Task: Add Sprouts Organic Unsweetened Vanilla Almond Milk to the cart.
Action: Mouse moved to (48, 294)
Screenshot: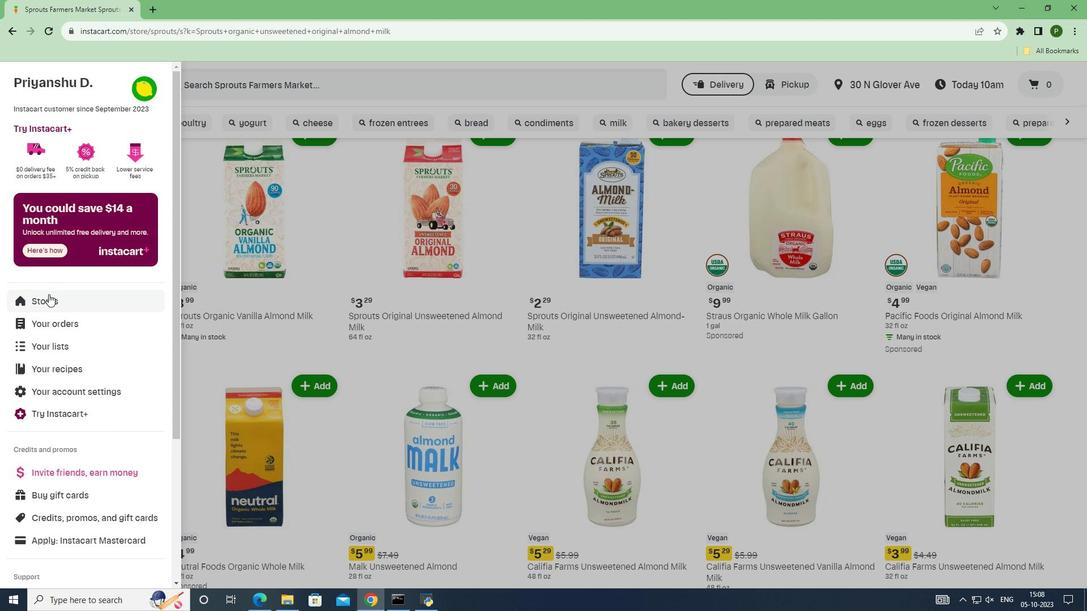 
Action: Mouse pressed left at (48, 294)
Screenshot: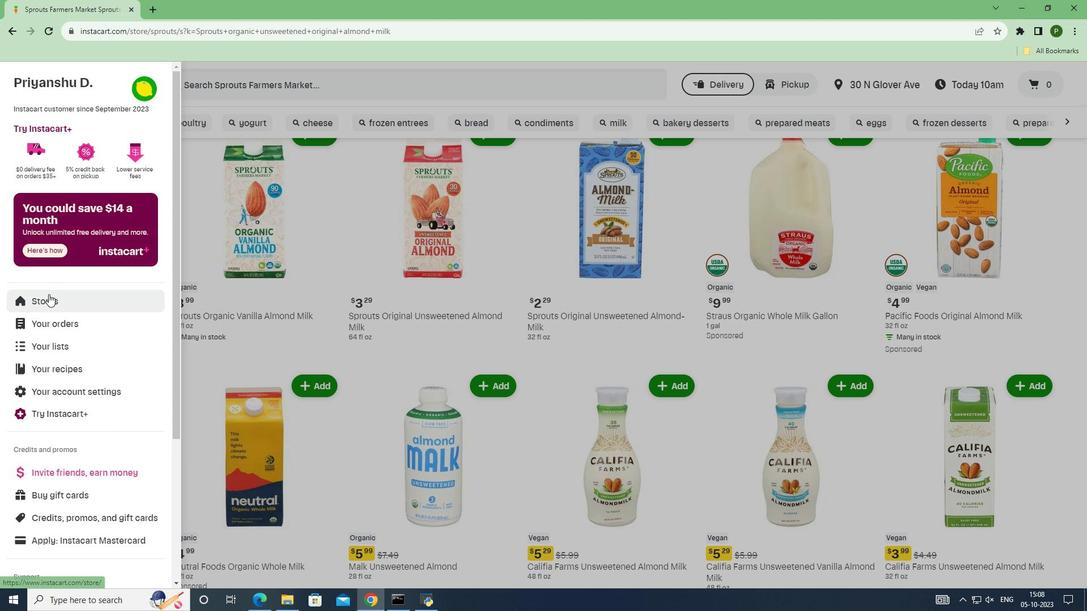 
Action: Mouse moved to (251, 130)
Screenshot: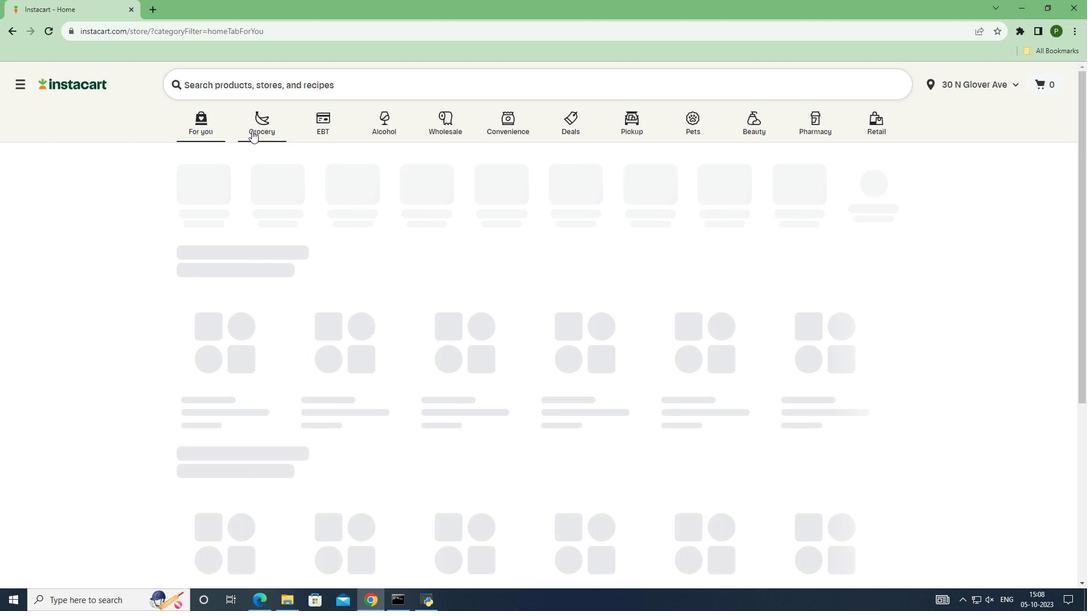 
Action: Mouse pressed left at (251, 130)
Screenshot: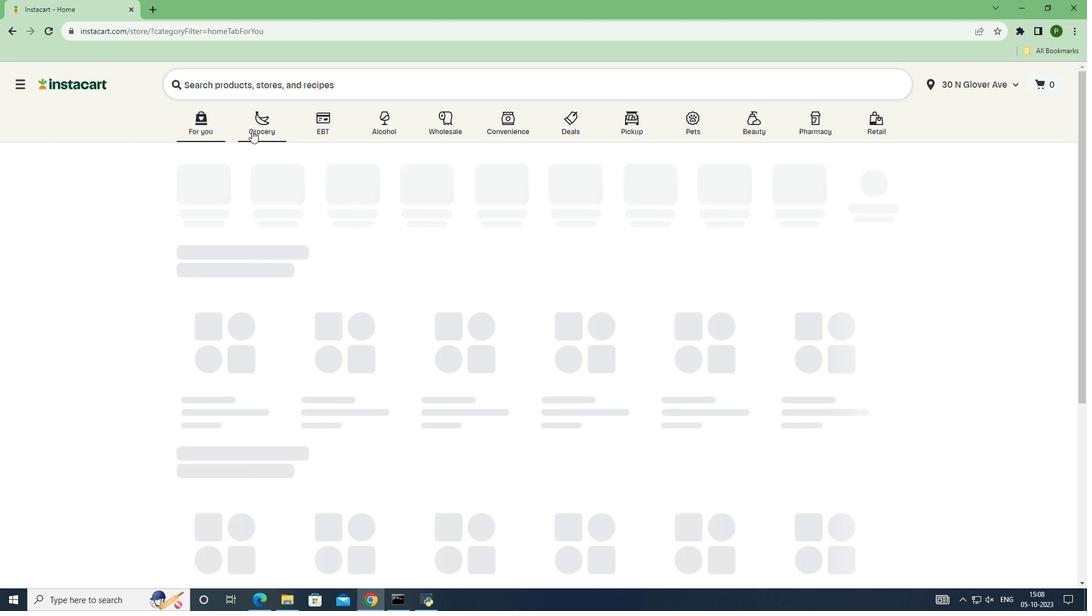 
Action: Mouse moved to (682, 255)
Screenshot: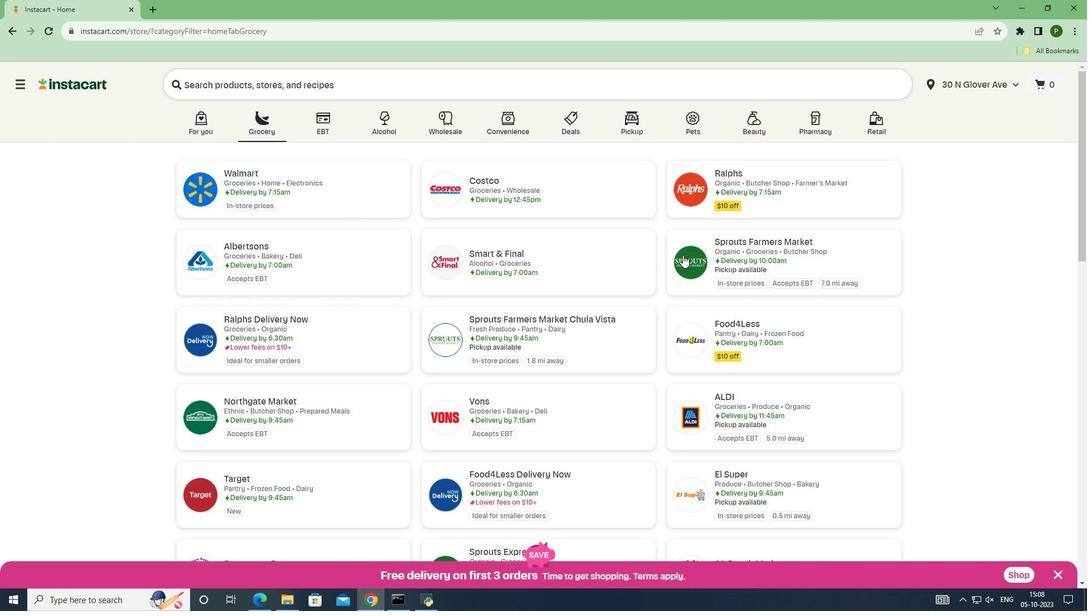 
Action: Mouse pressed left at (682, 255)
Screenshot: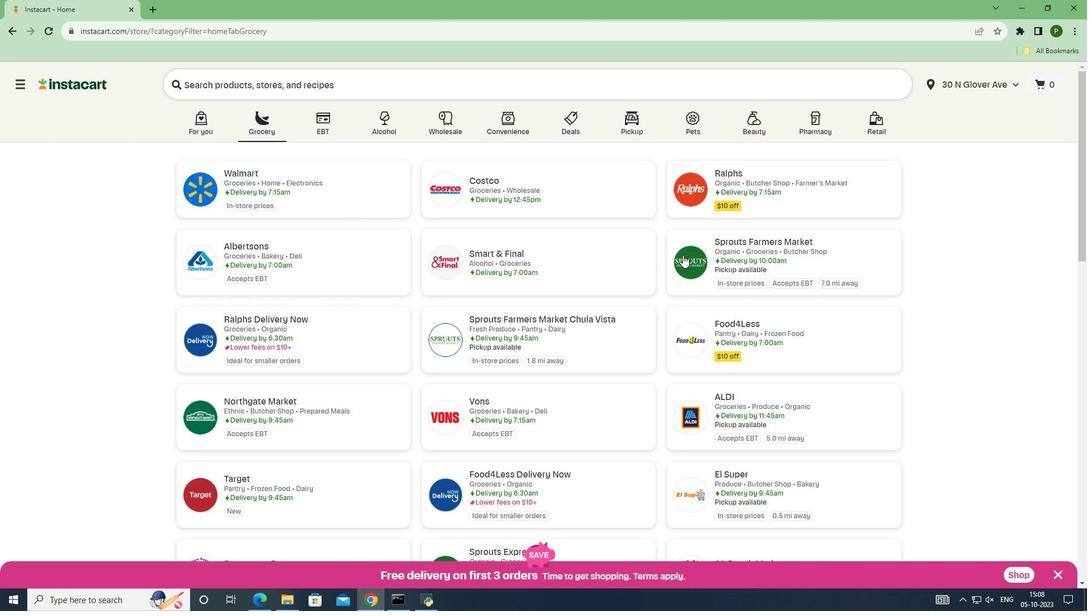 
Action: Mouse moved to (94, 317)
Screenshot: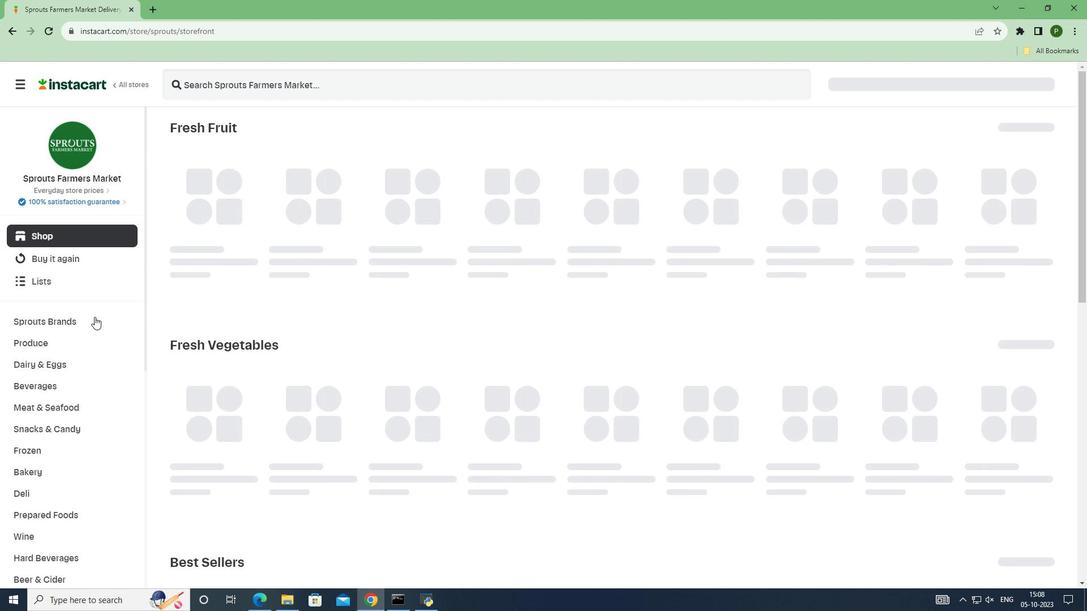 
Action: Mouse pressed left at (94, 317)
Screenshot: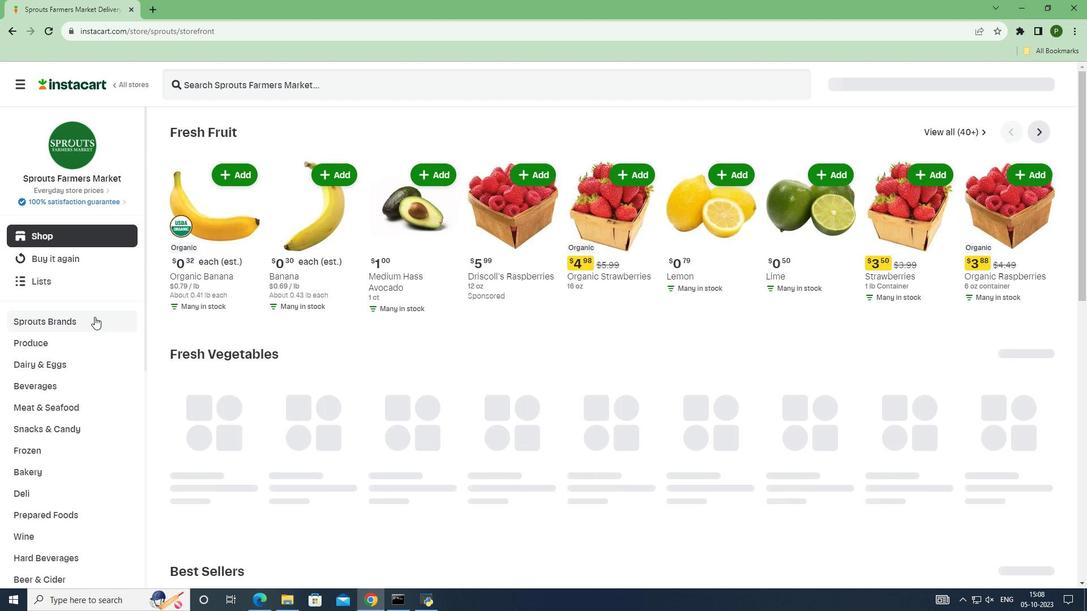 
Action: Mouse moved to (66, 430)
Screenshot: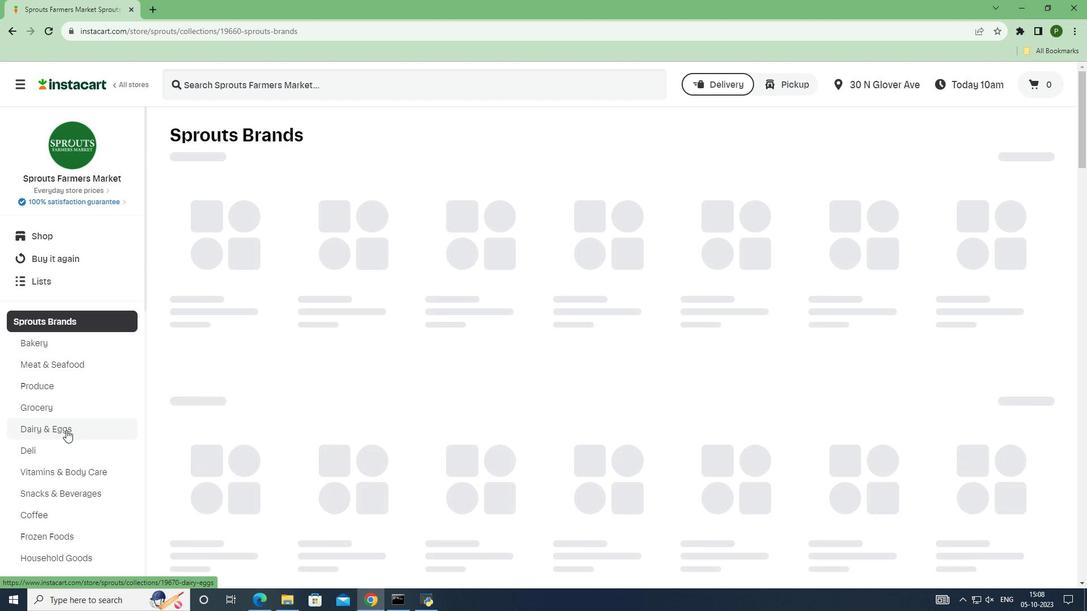 
Action: Mouse pressed left at (66, 430)
Screenshot: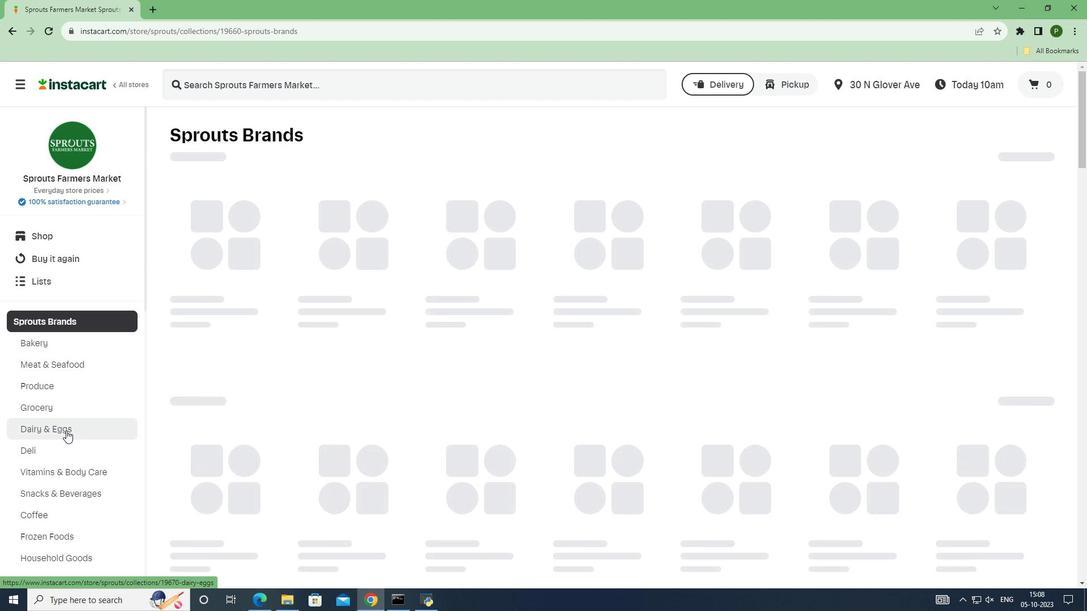 
Action: Mouse moved to (241, 86)
Screenshot: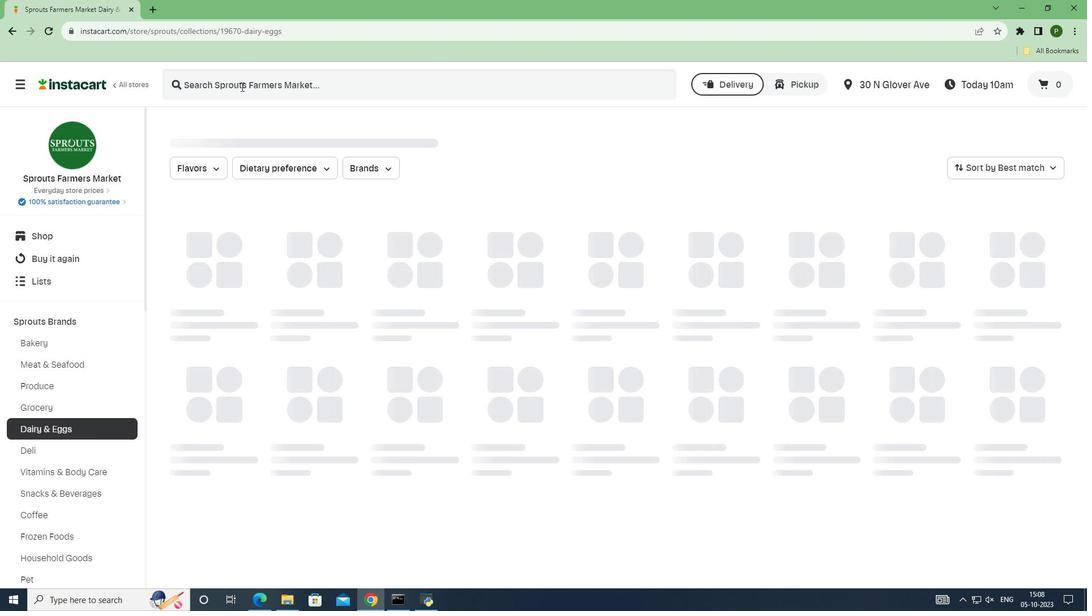 
Action: Mouse pressed left at (241, 86)
Screenshot: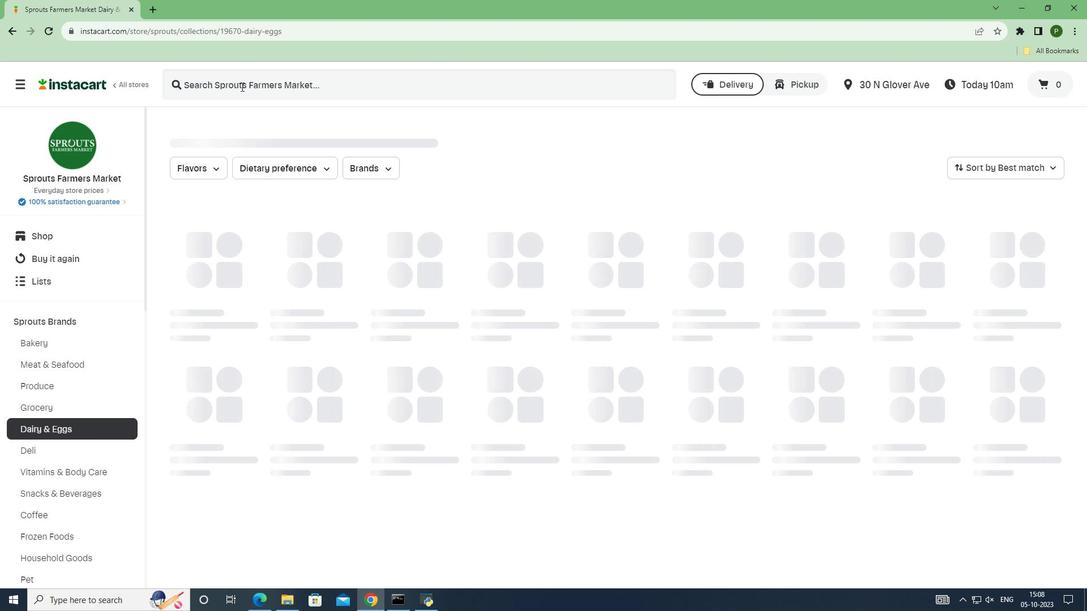 
Action: Mouse pressed left at (241, 86)
Screenshot: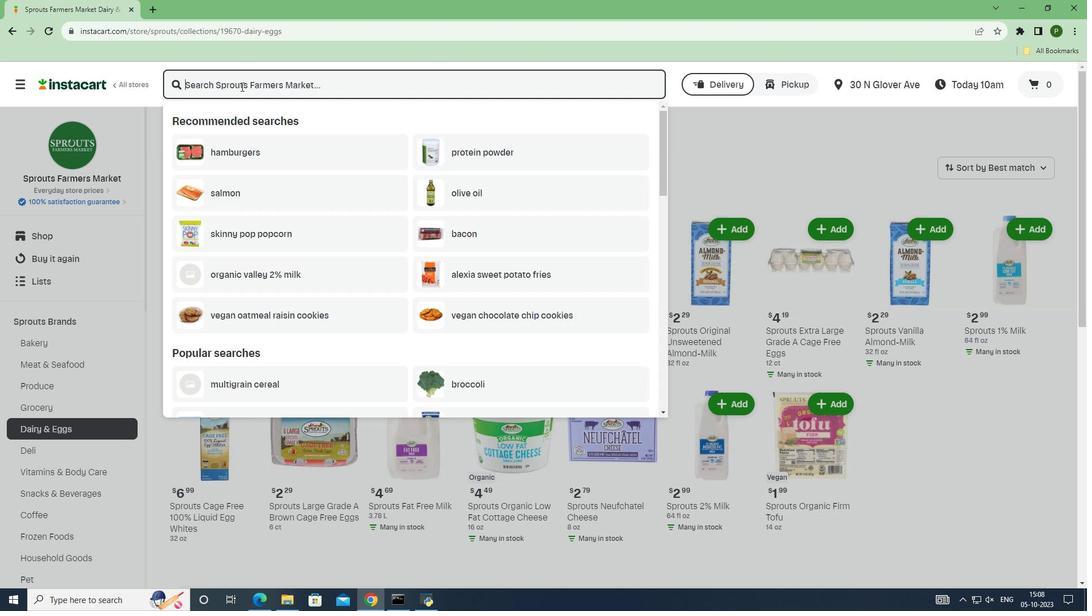 
Action: Key pressed <Key.caps_lock>S<Key.caps_lock>prouts<Key.space>organic<Key.space>unsweetened<Key.space>vanilla<Key.space>almond<Key.space>milk<Key.enter>
Screenshot: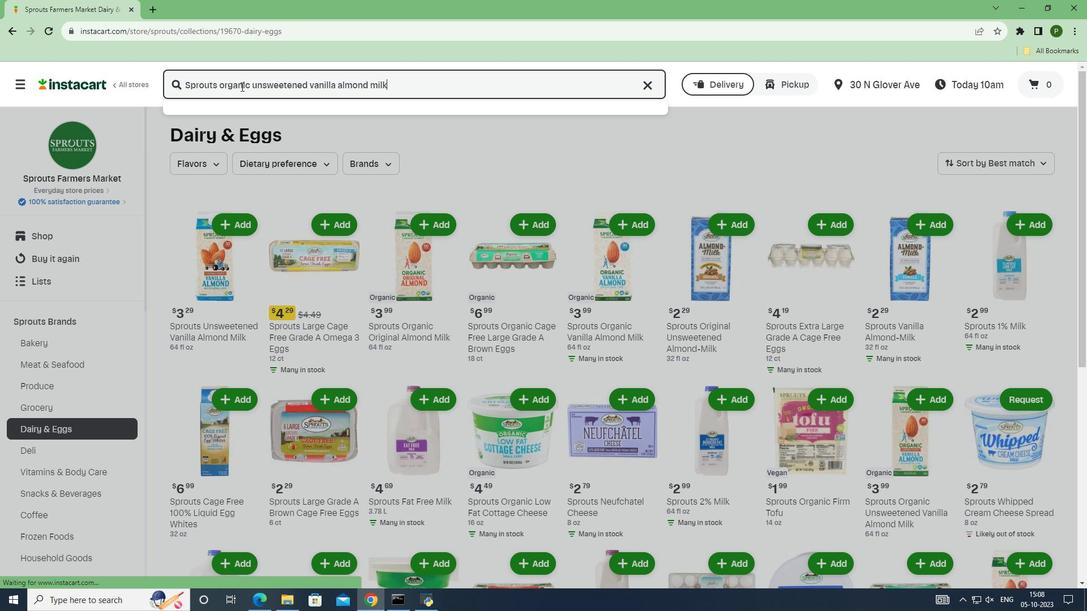 
Action: Mouse moved to (457, 193)
Screenshot: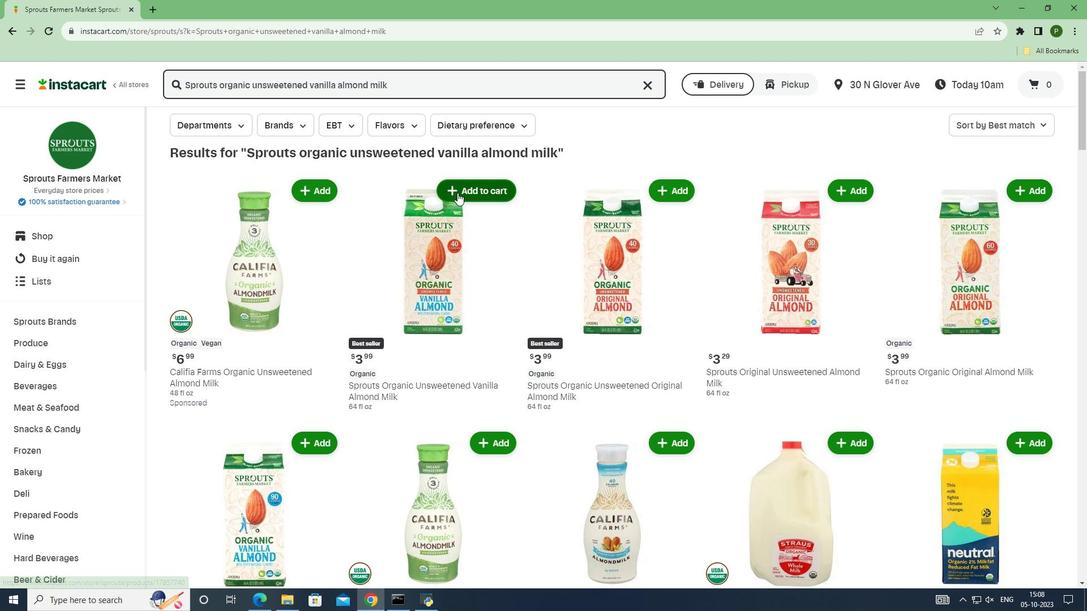 
Action: Mouse pressed left at (457, 193)
Screenshot: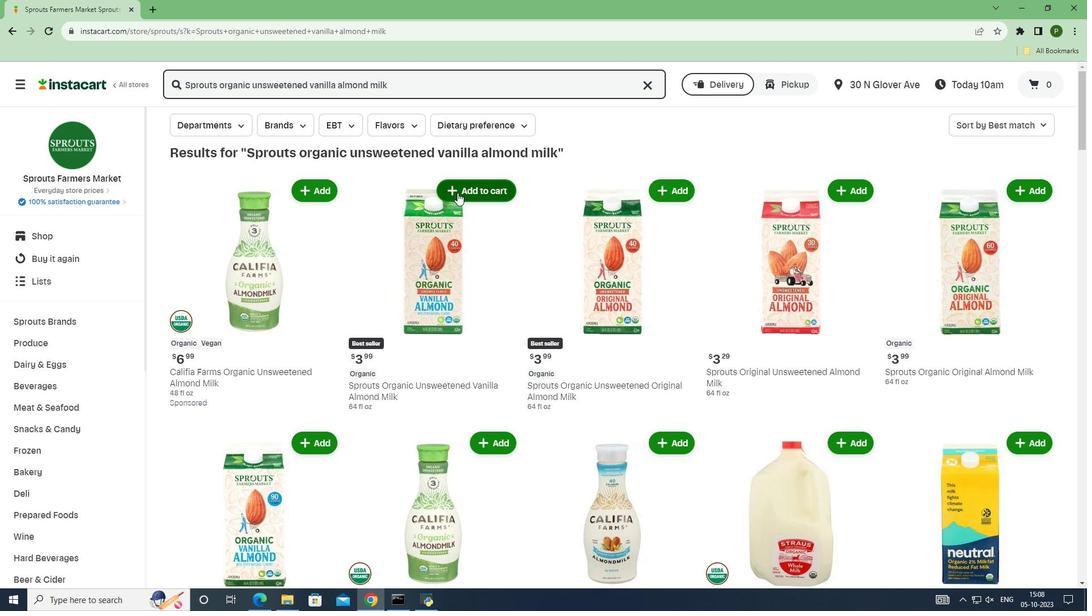 
